 Task: Write a Name to "John Smith" under new customer in creating a New Invoice.
Action: Mouse moved to (177, 24)
Screenshot: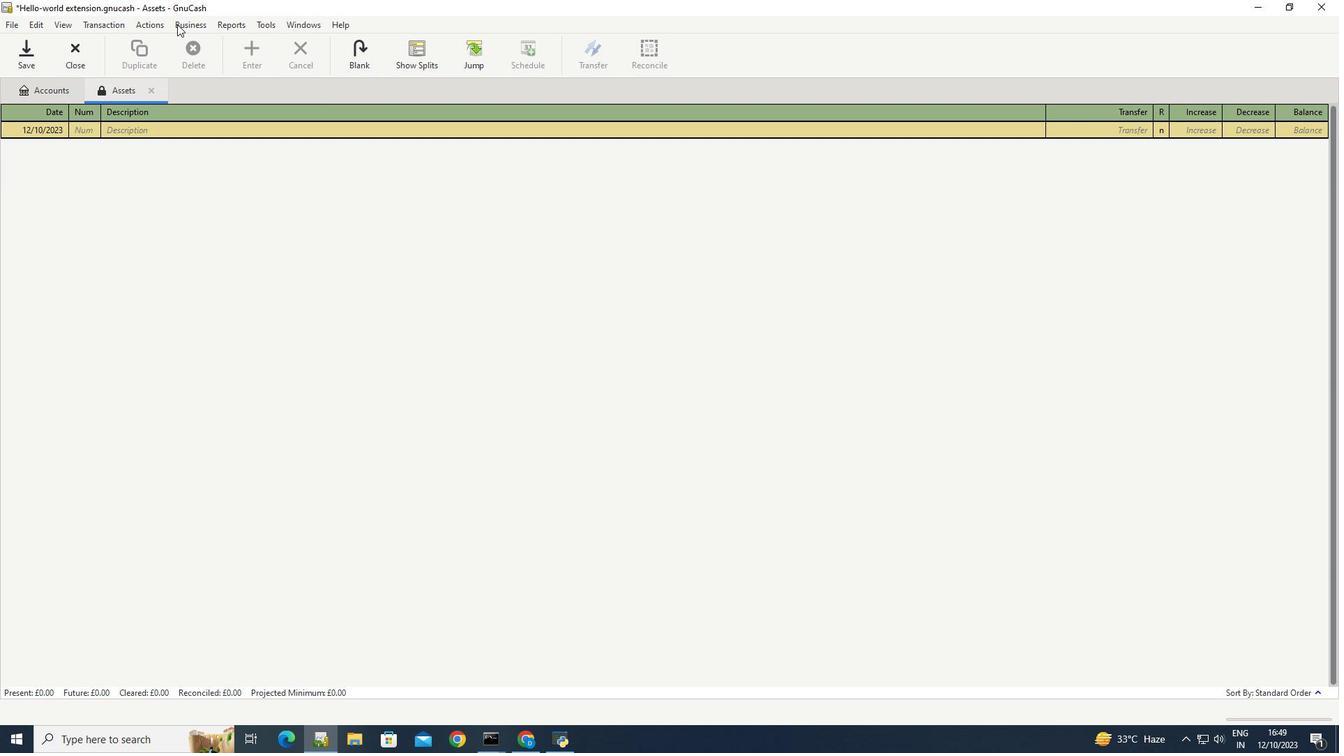 
Action: Mouse pressed left at (177, 24)
Screenshot: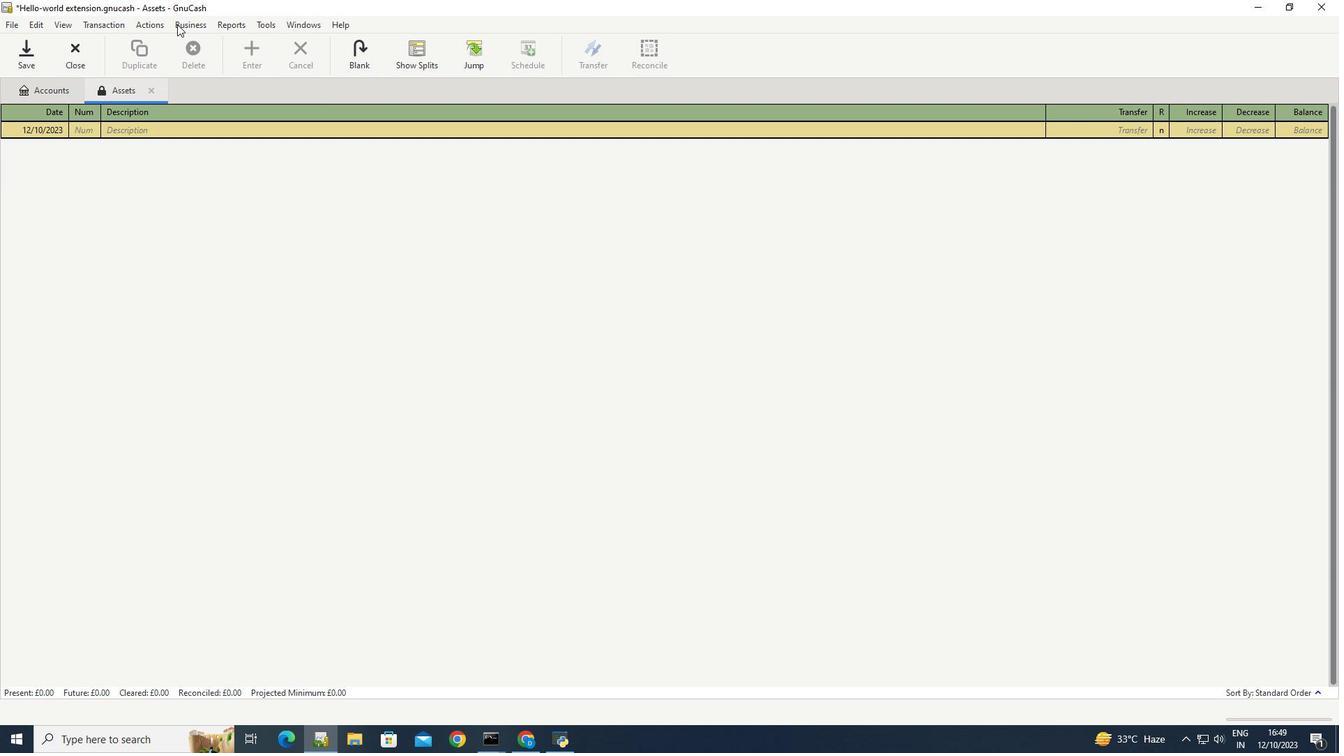 
Action: Mouse moved to (343, 93)
Screenshot: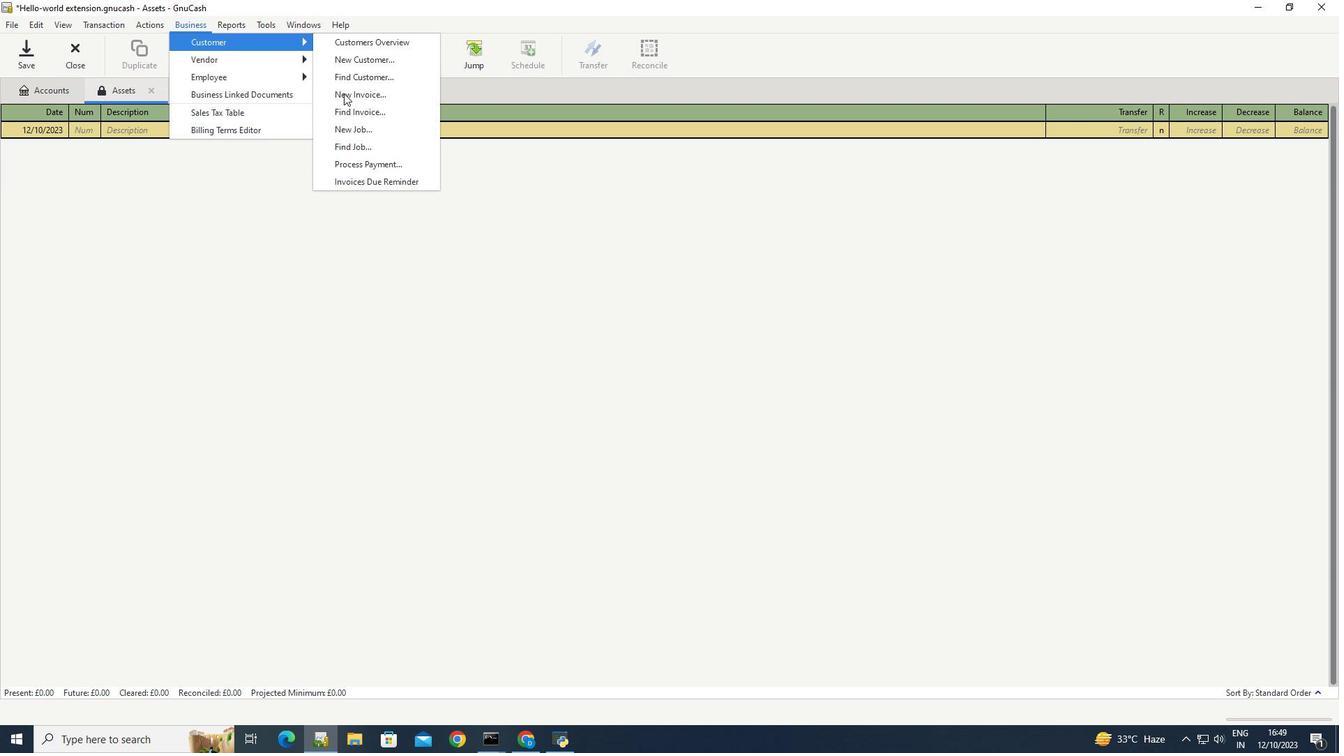 
Action: Mouse pressed left at (343, 93)
Screenshot: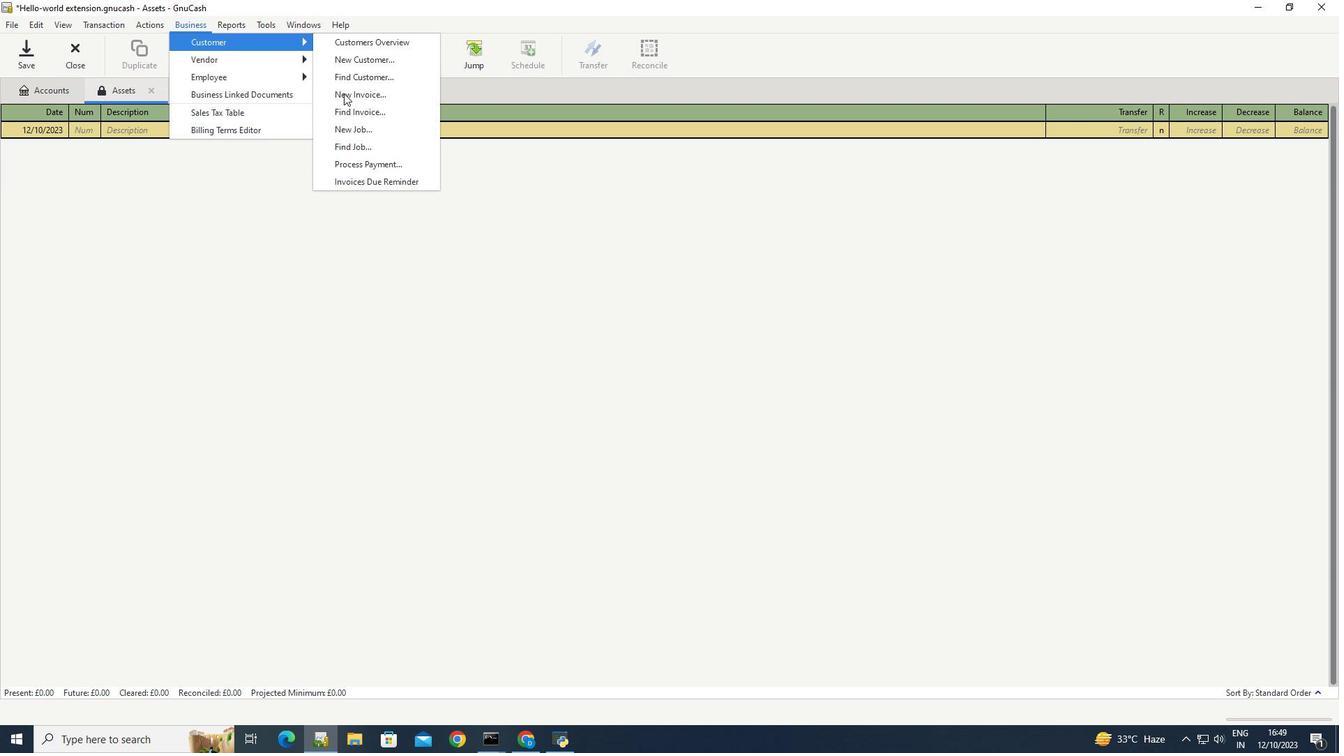 
Action: Mouse moved to (751, 375)
Screenshot: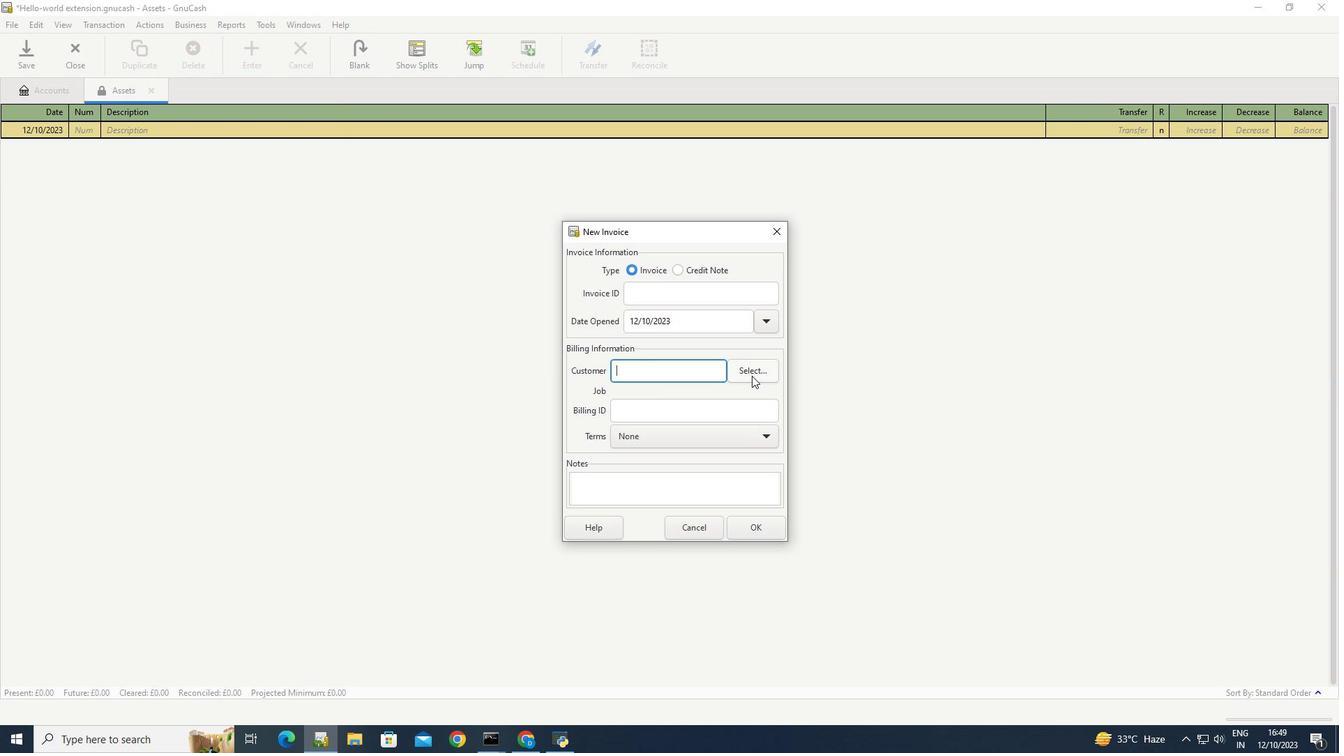 
Action: Mouse pressed left at (751, 375)
Screenshot: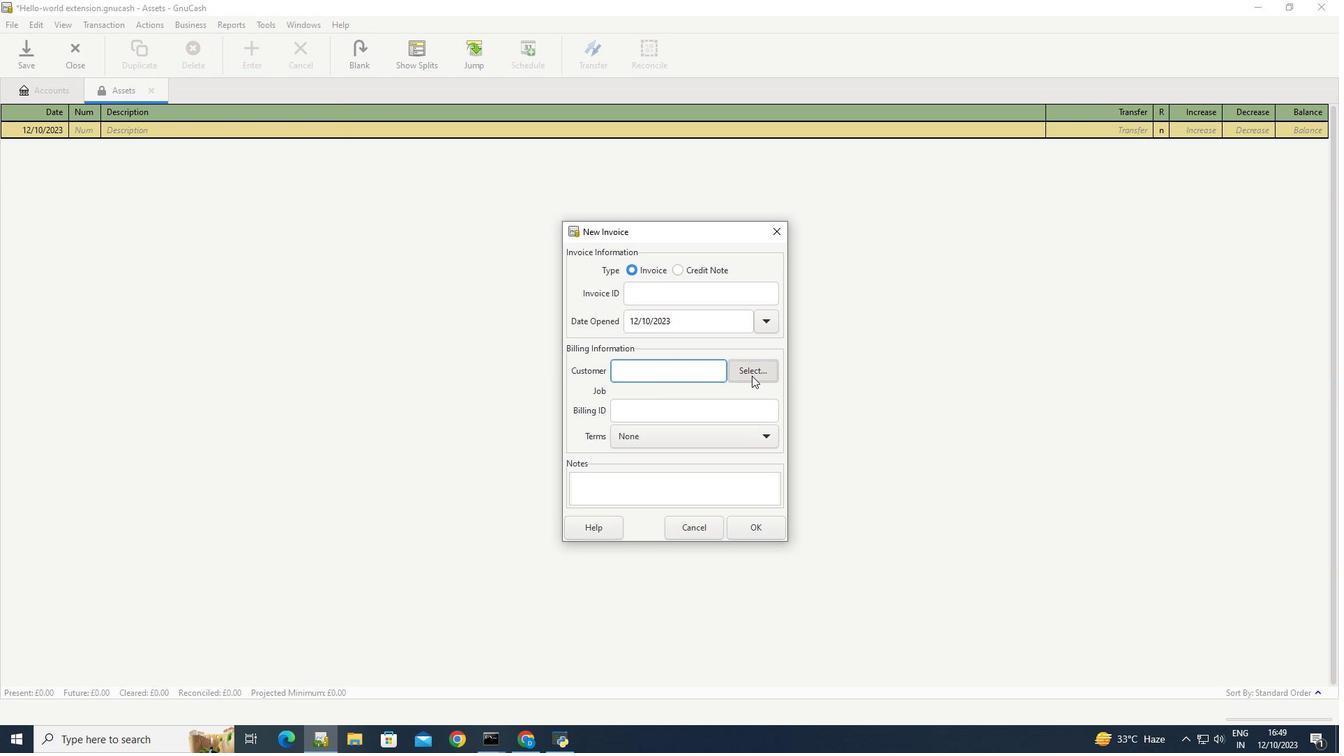 
Action: Mouse moved to (689, 474)
Screenshot: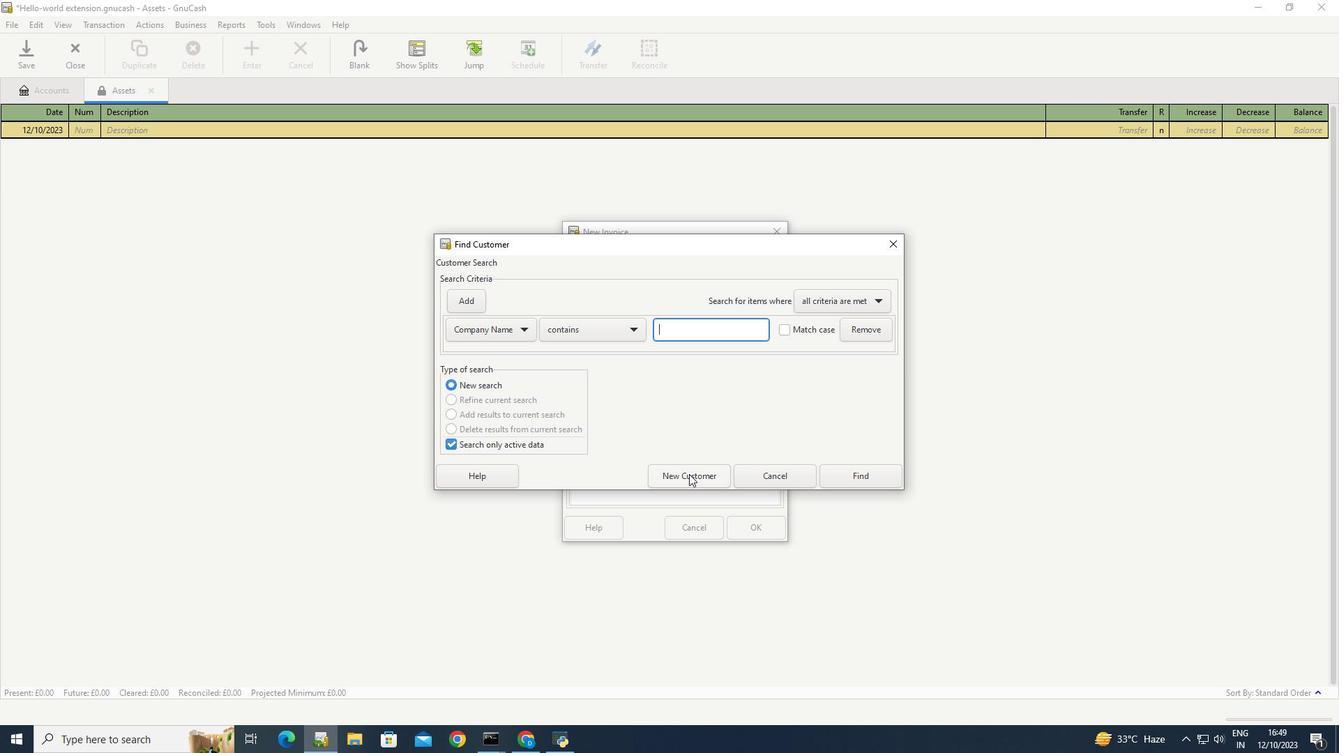 
Action: Mouse pressed left at (689, 474)
Screenshot: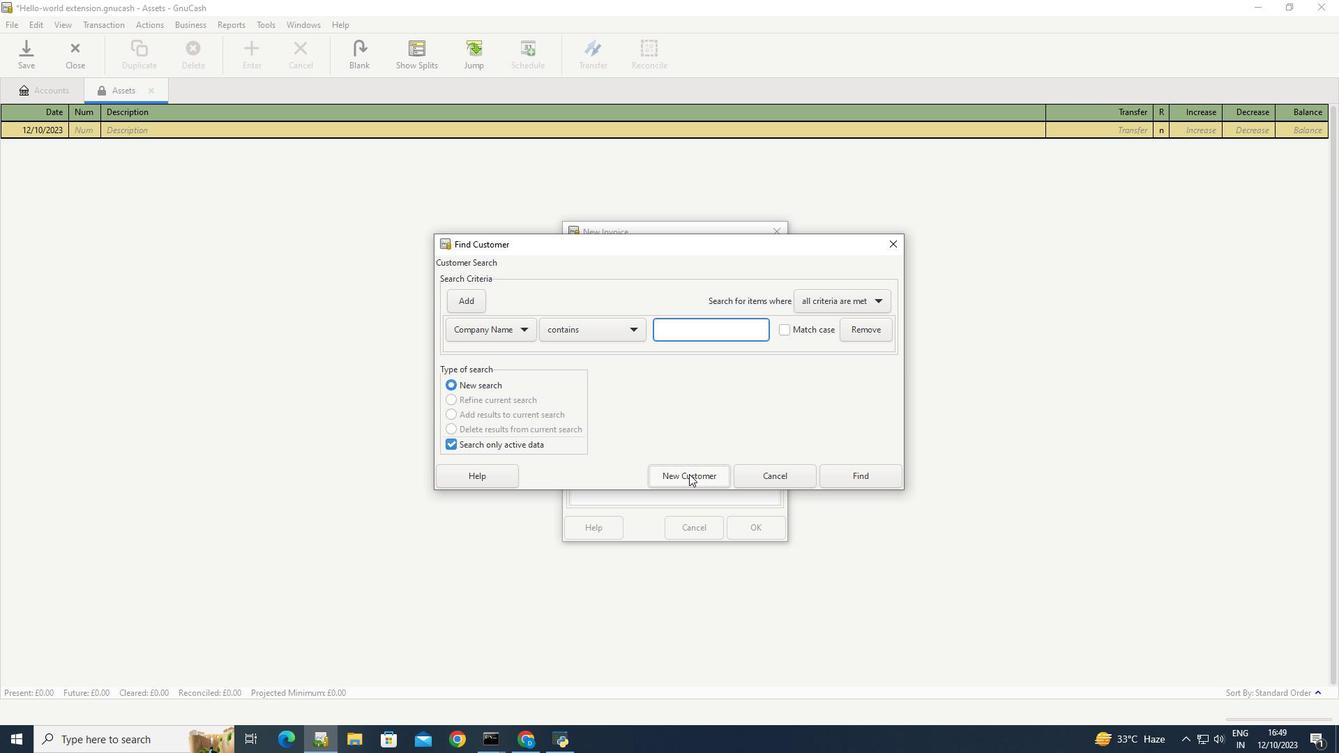 
Action: Mouse moved to (604, 318)
Screenshot: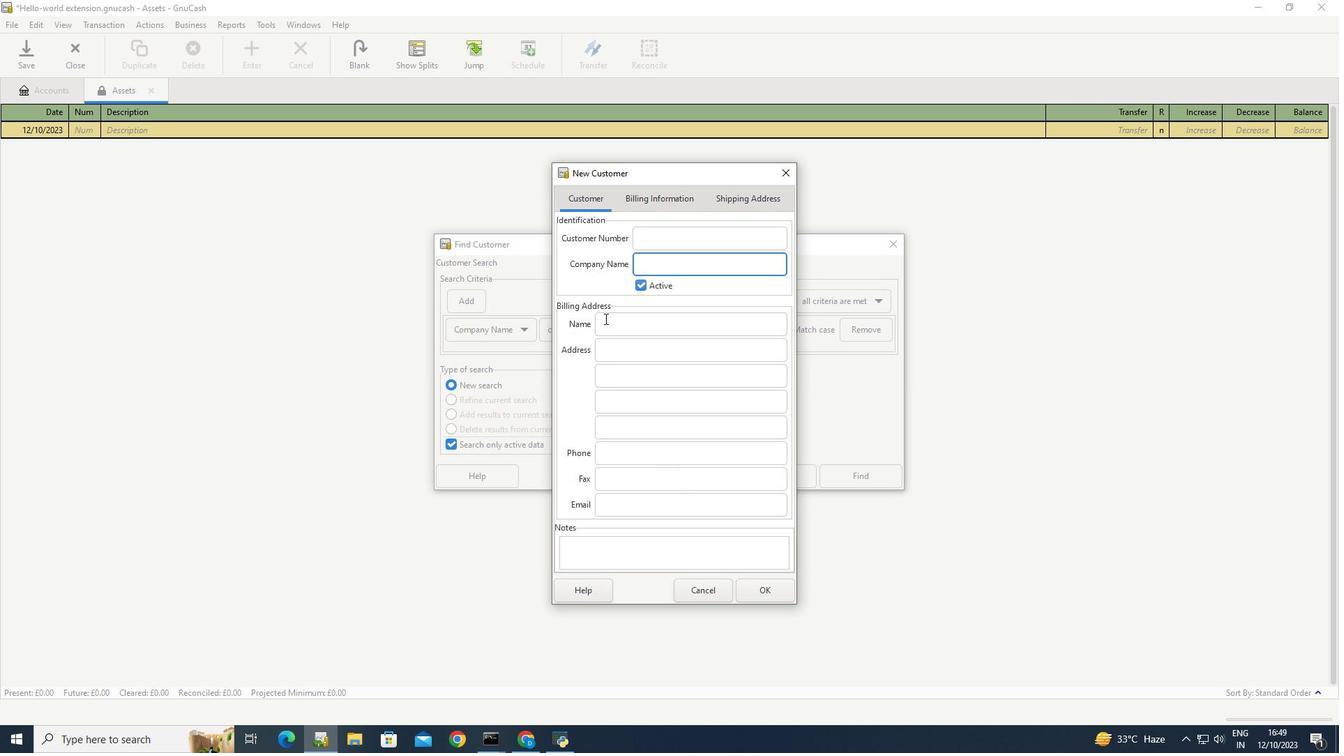 
Action: Mouse pressed left at (604, 318)
Screenshot: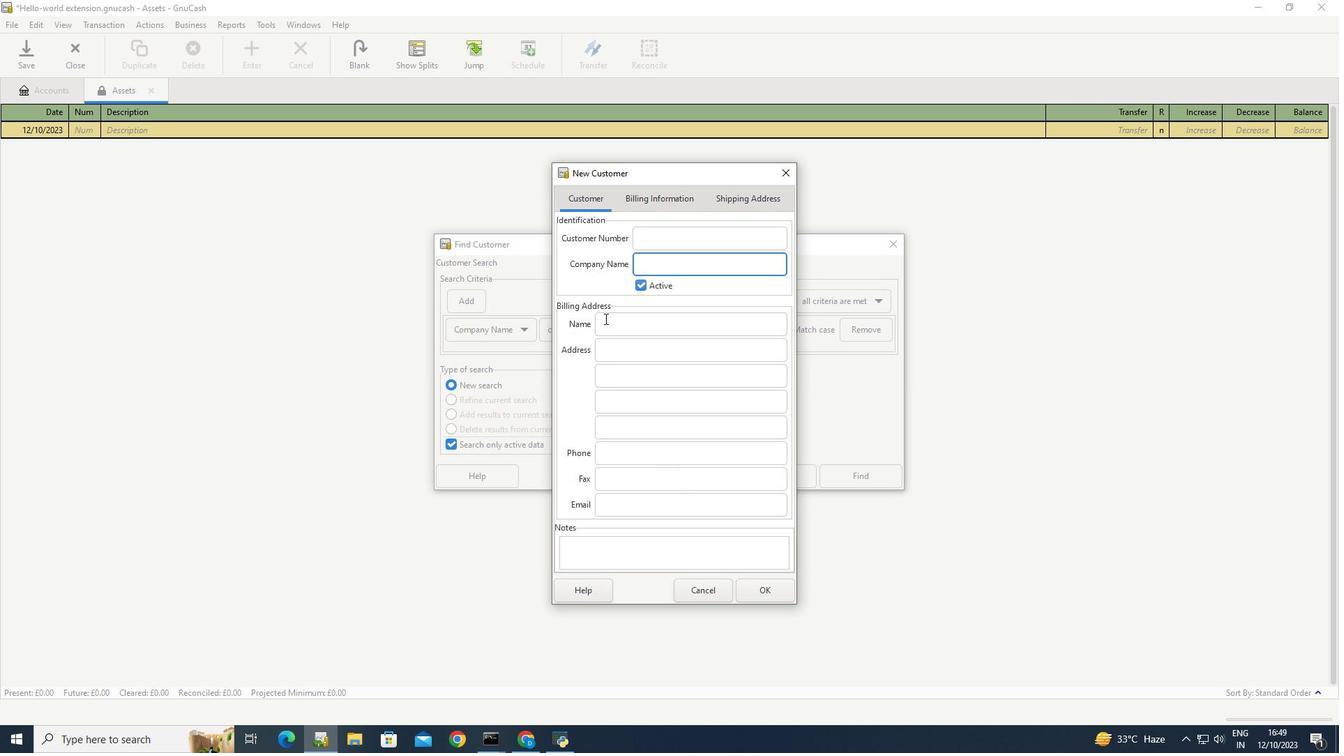 
Action: Key pressed <Key.caps_lock>J<Key.caps_lock>ohh<Key.backspace>n<Key.space><Key.caps_lock>S<Key.caps_lock>mith
Screenshot: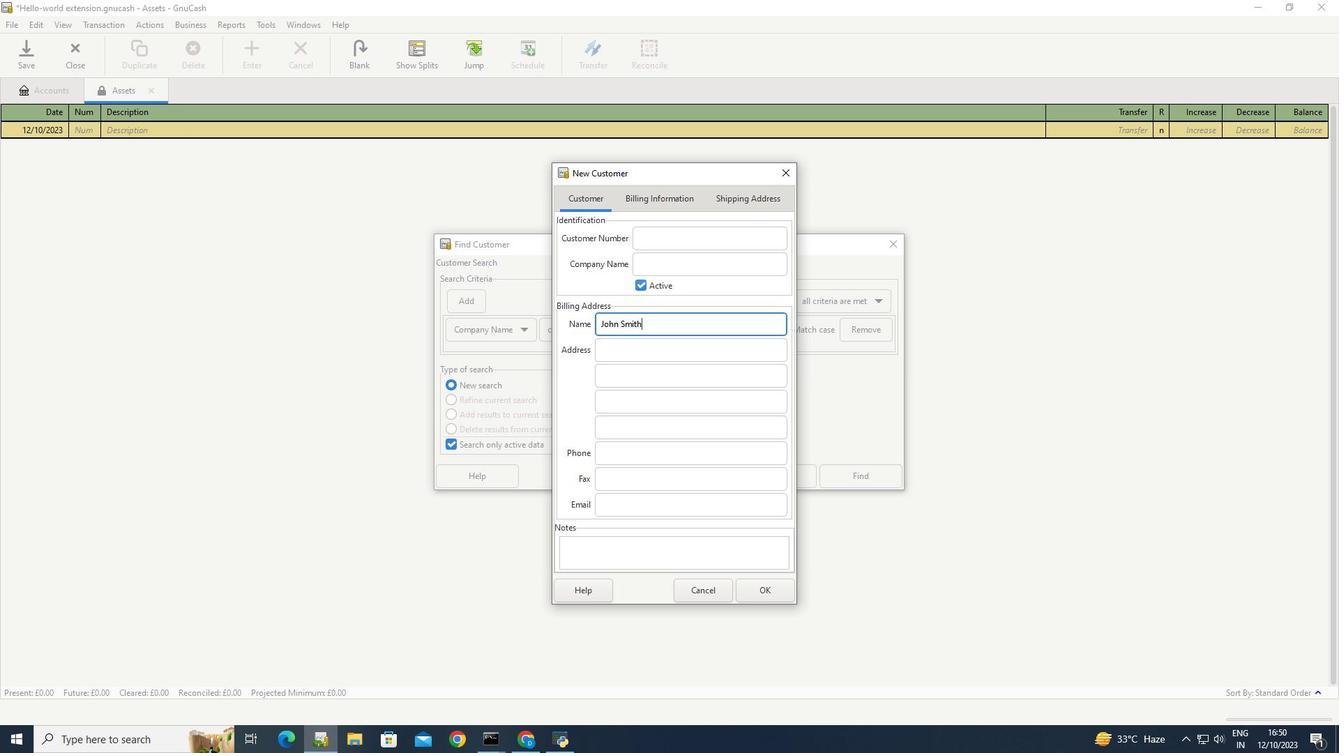 
Action: Mouse moved to (566, 376)
Screenshot: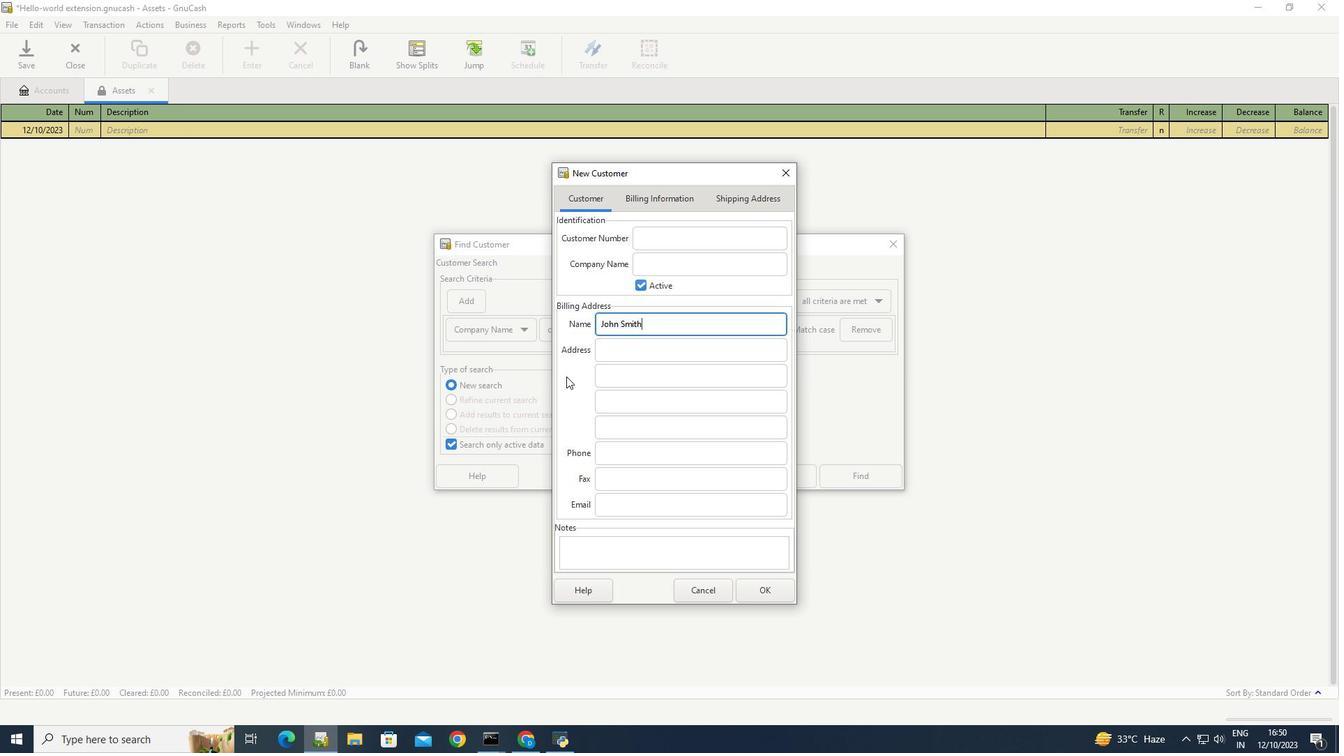 
Action: Mouse pressed left at (566, 376)
Screenshot: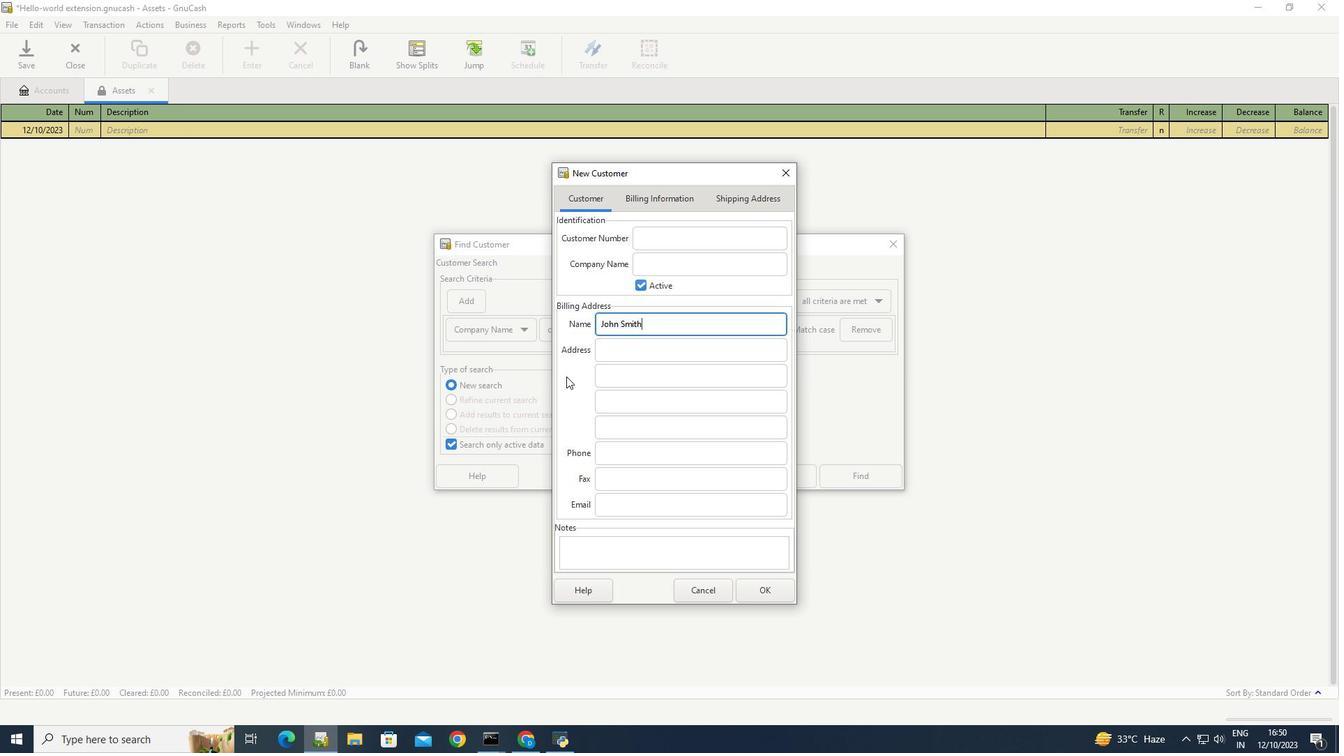 
